 Task: Check the percentage active listings of open floorplan in the last 1 year.
Action: Mouse moved to (1020, 225)
Screenshot: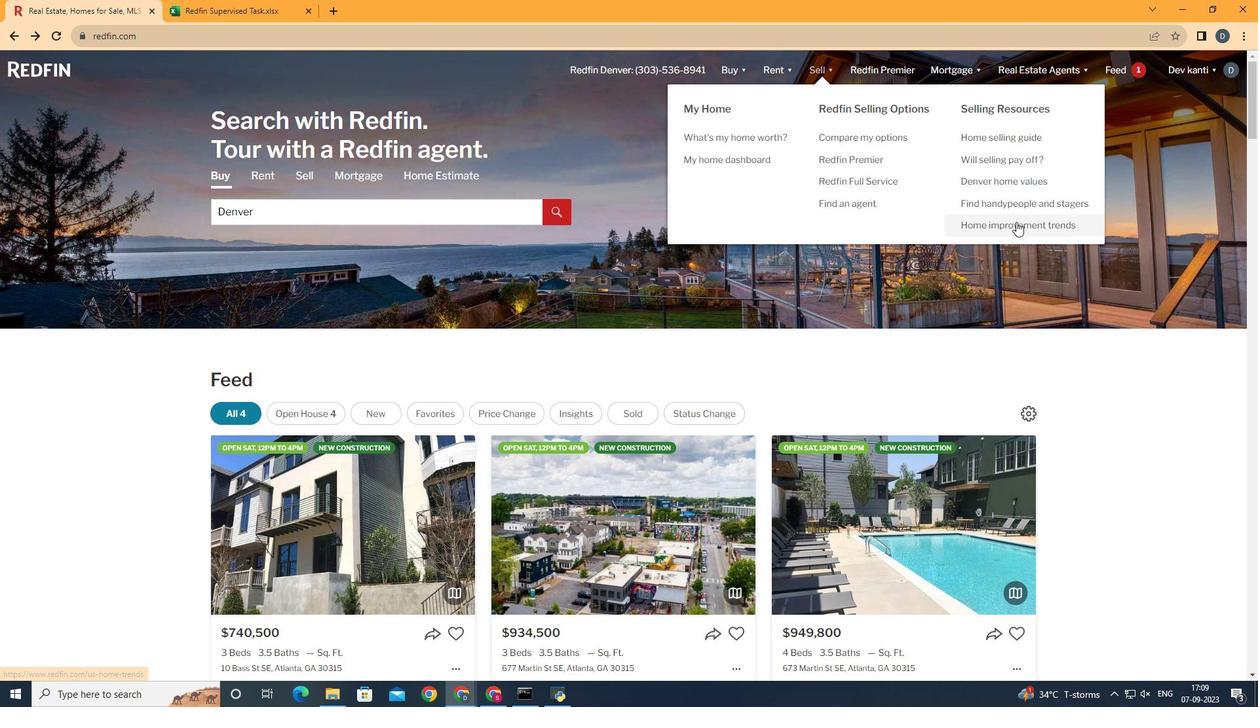 
Action: Mouse pressed left at (1020, 225)
Screenshot: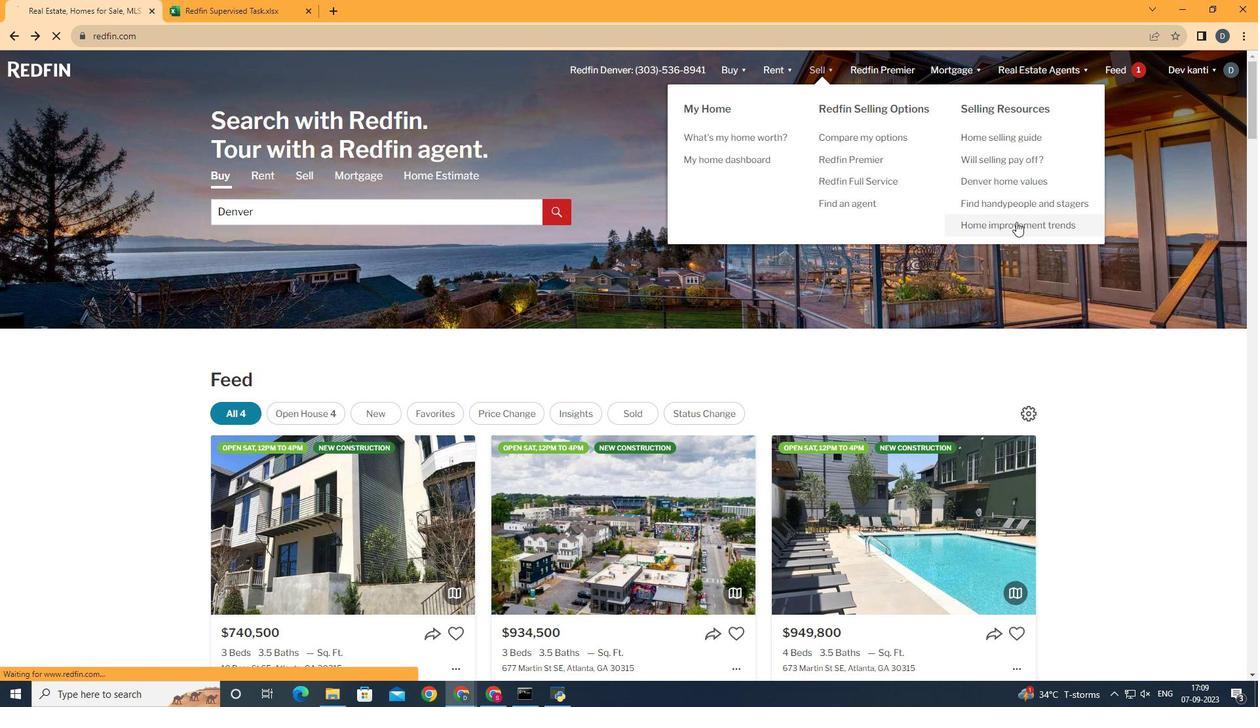 
Action: Mouse moved to (317, 268)
Screenshot: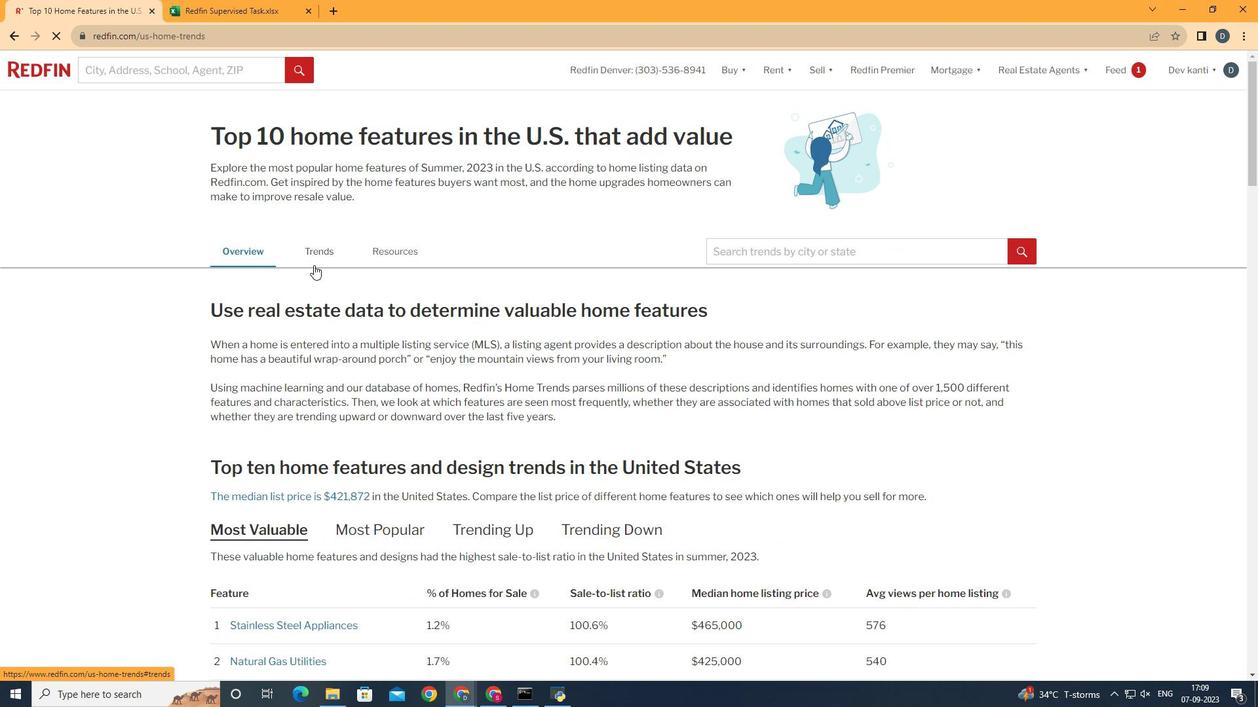 
Action: Mouse pressed left at (317, 268)
Screenshot: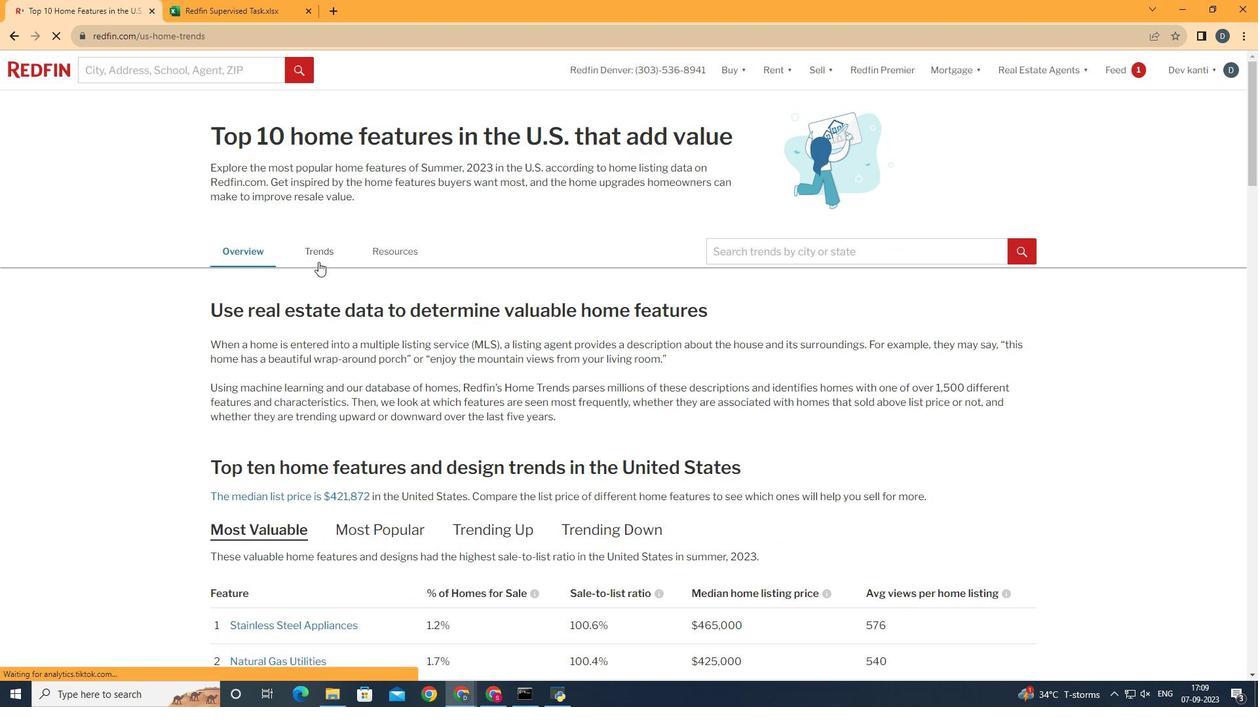 
Action: Mouse moved to (374, 291)
Screenshot: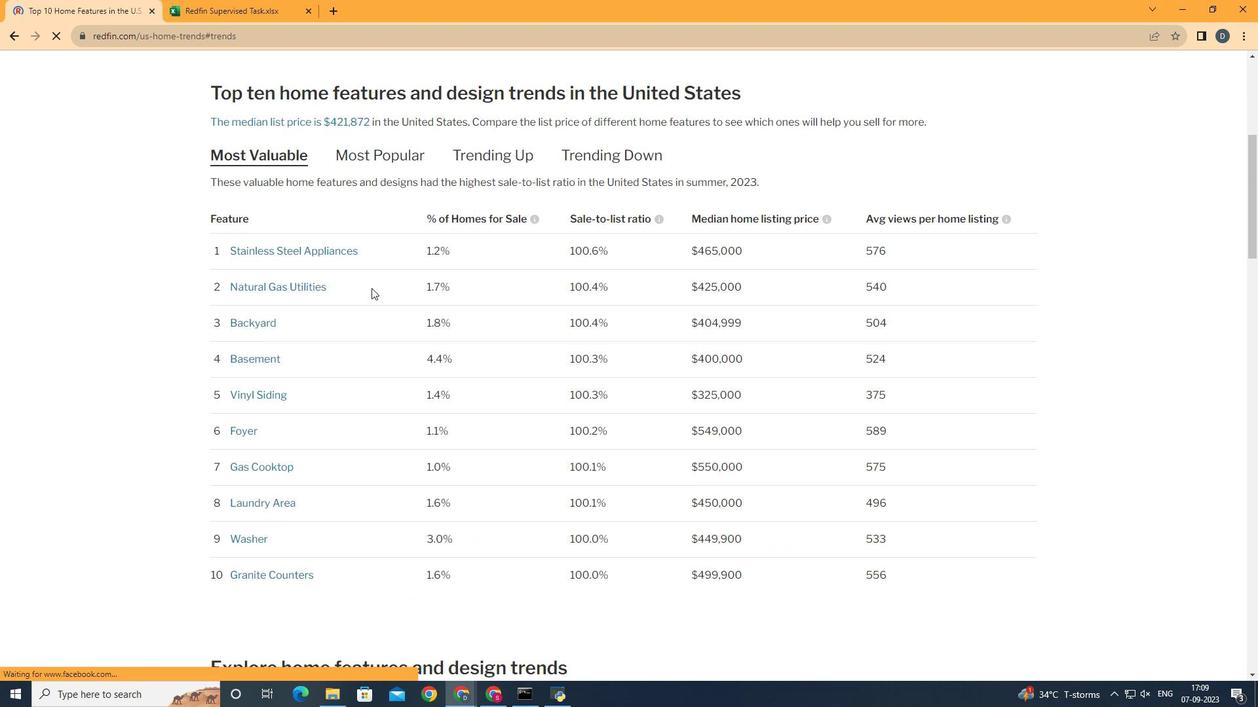 
Action: Mouse scrolled (374, 291) with delta (0, 0)
Screenshot: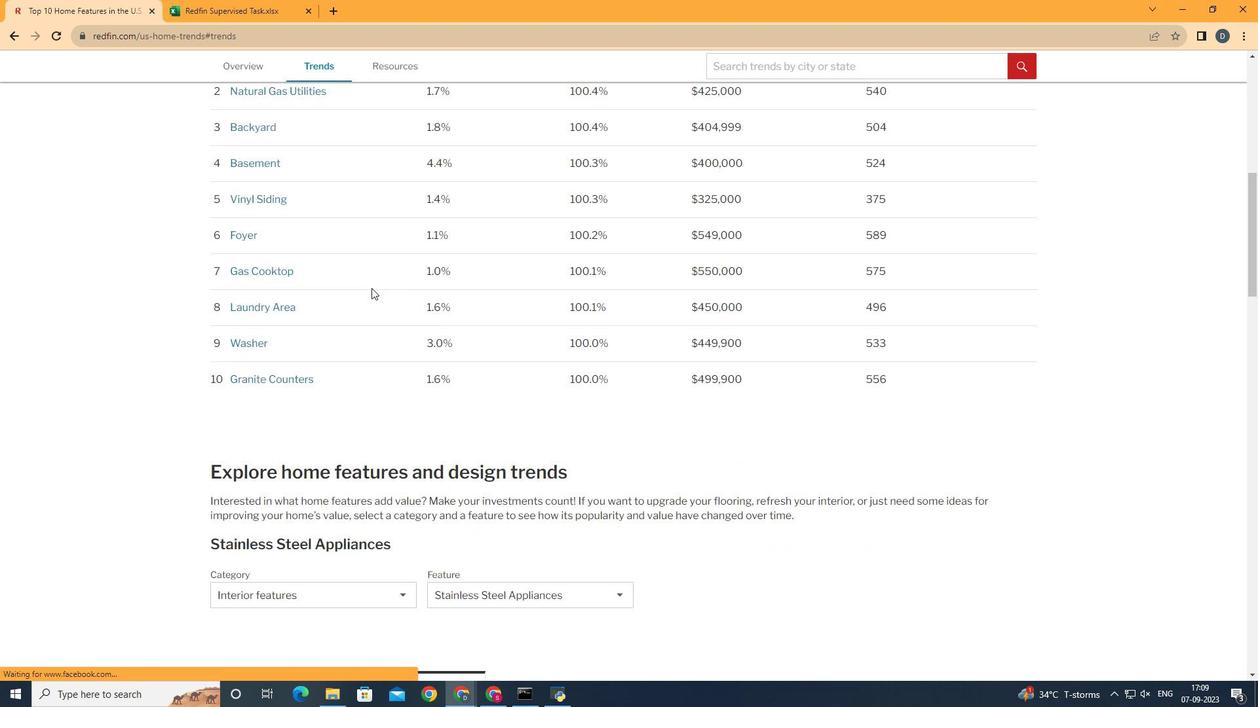 
Action: Mouse scrolled (374, 291) with delta (0, 0)
Screenshot: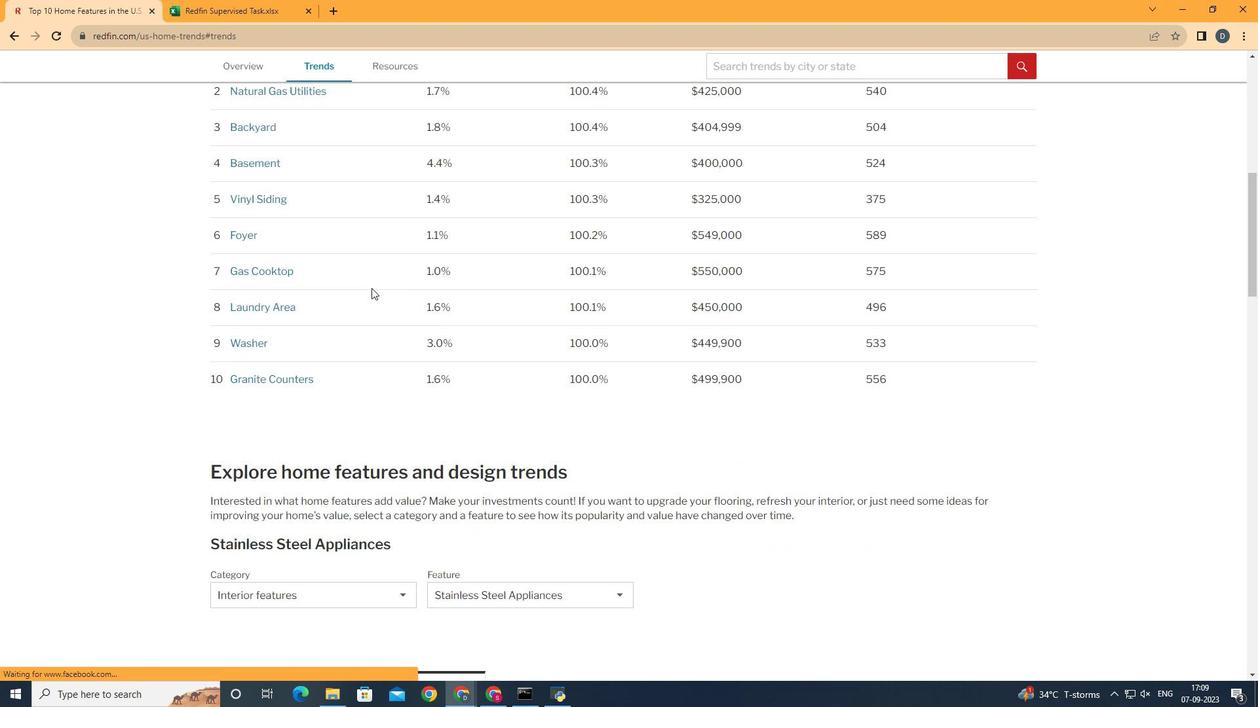 
Action: Mouse scrolled (374, 291) with delta (0, 0)
Screenshot: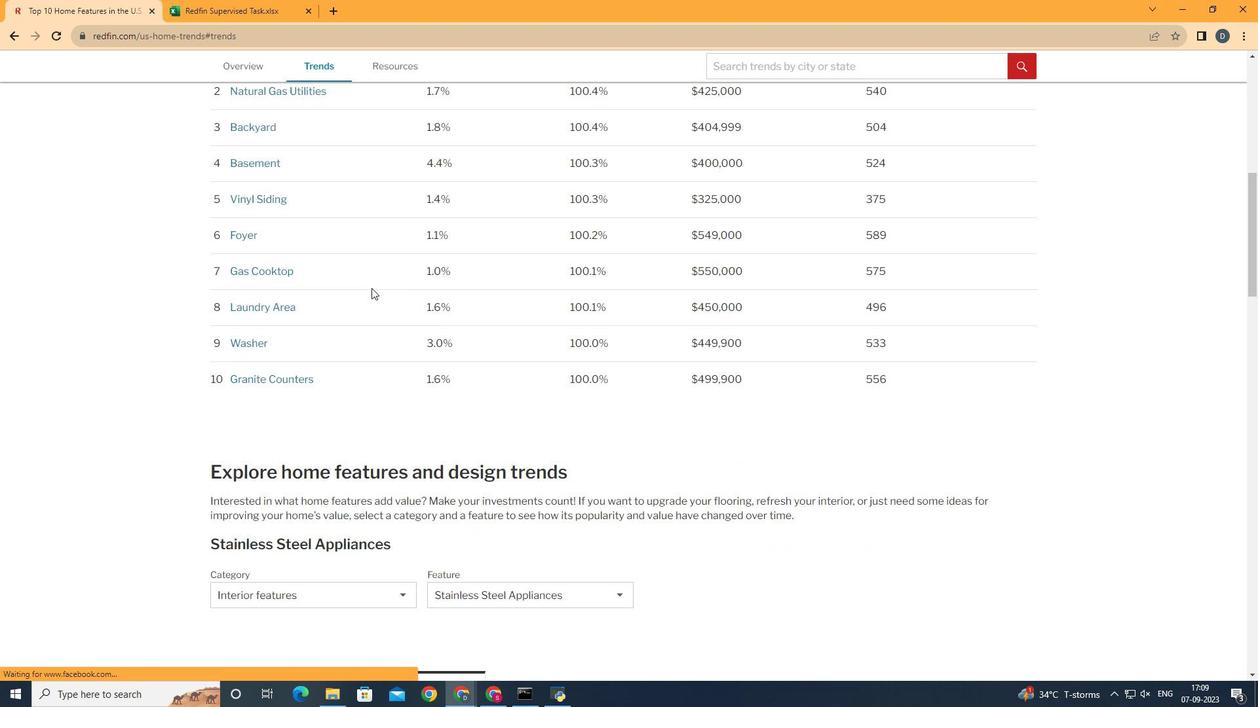 
Action: Mouse scrolled (374, 291) with delta (0, 0)
Screenshot: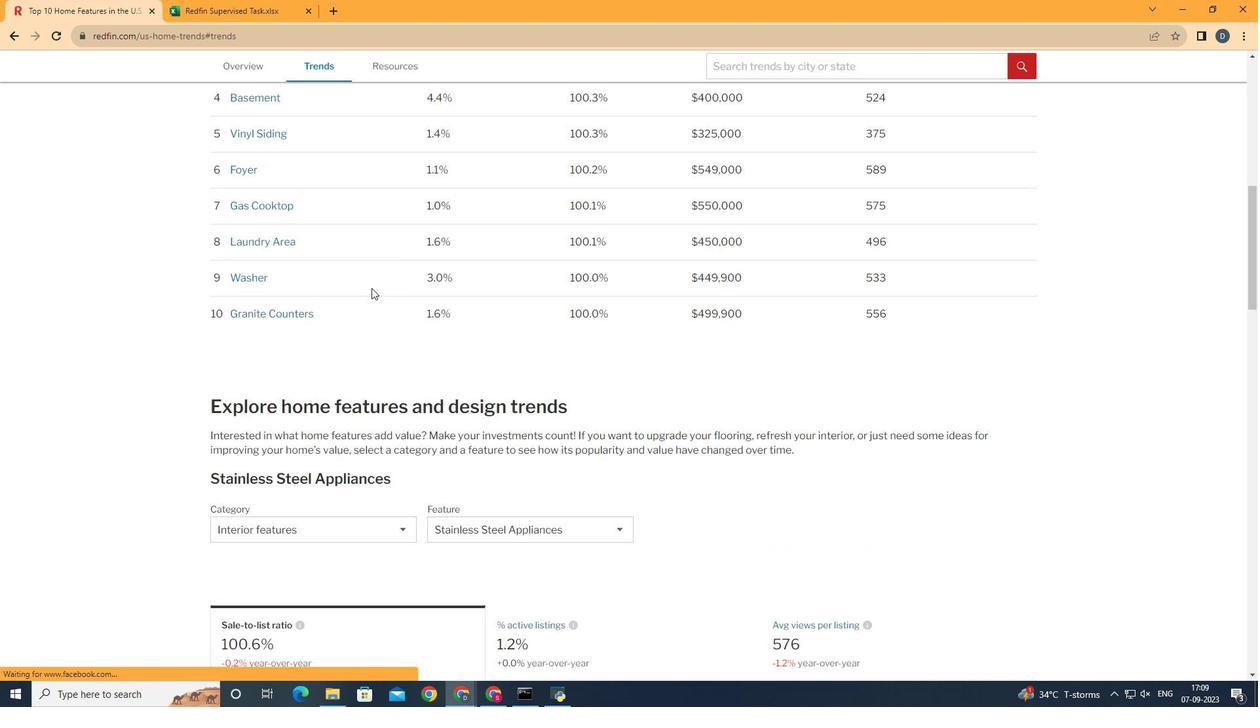 
Action: Mouse scrolled (374, 291) with delta (0, 0)
Screenshot: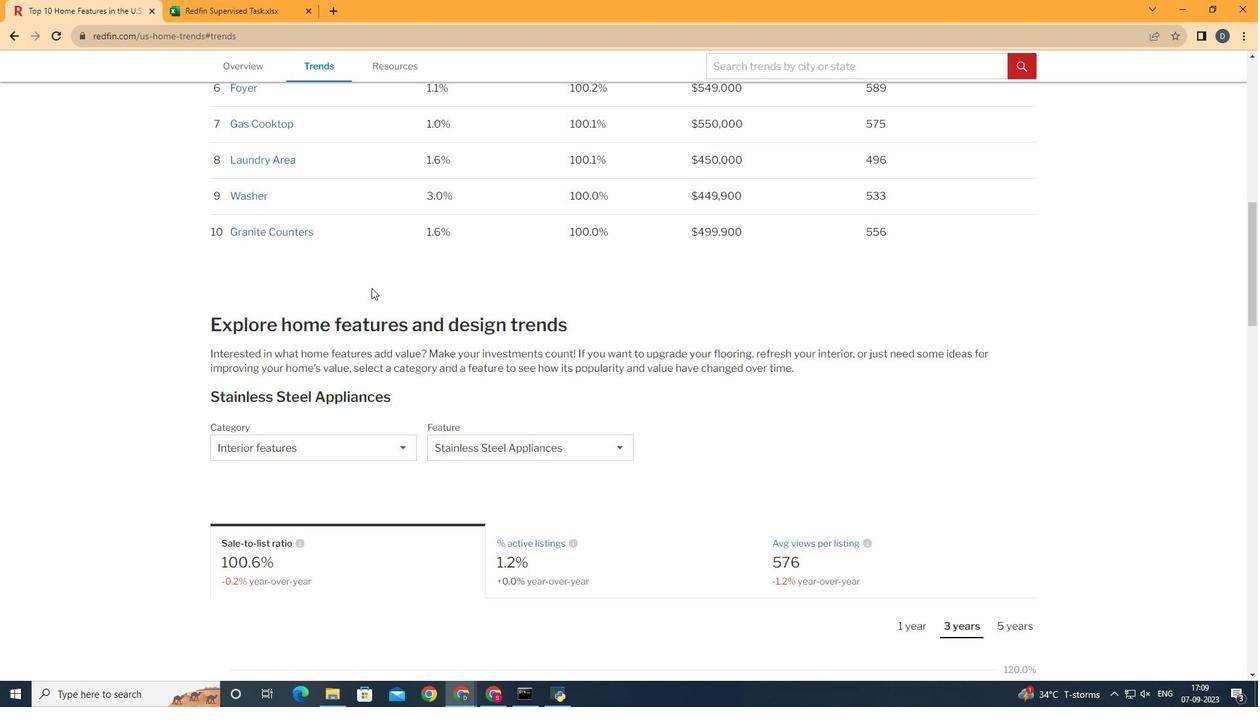 
Action: Mouse scrolled (374, 291) with delta (0, 0)
Screenshot: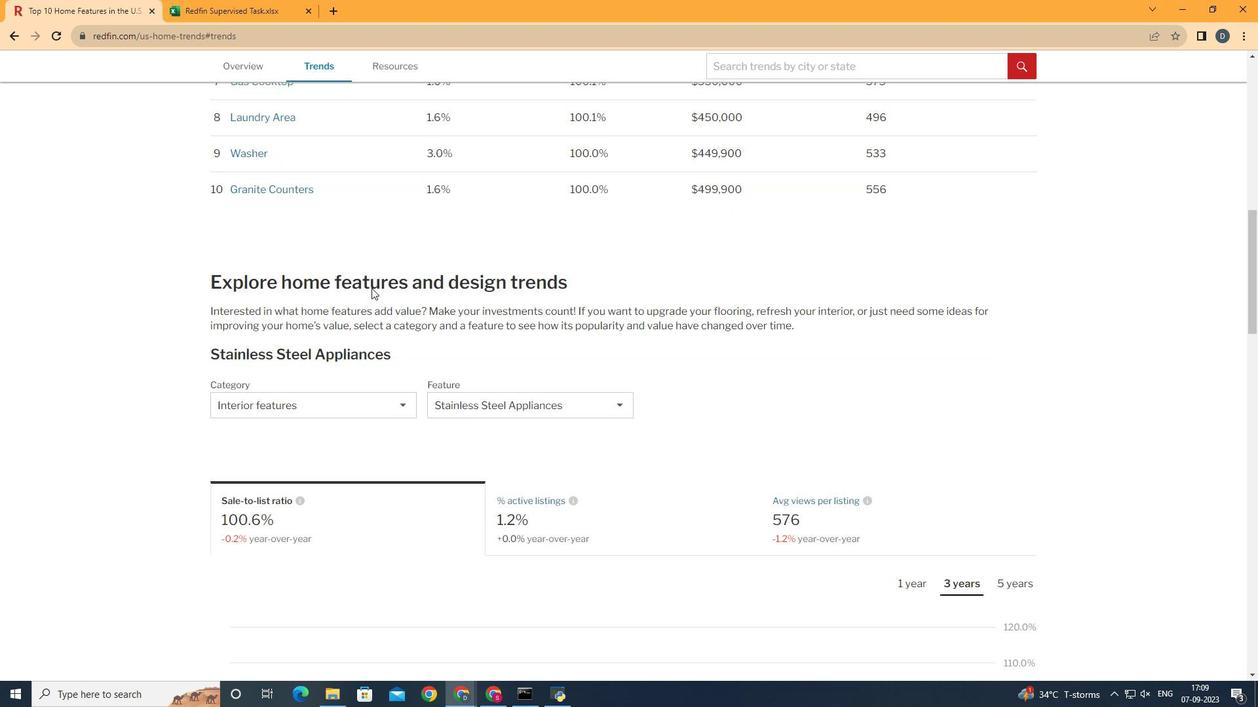 
Action: Mouse moved to (374, 292)
Screenshot: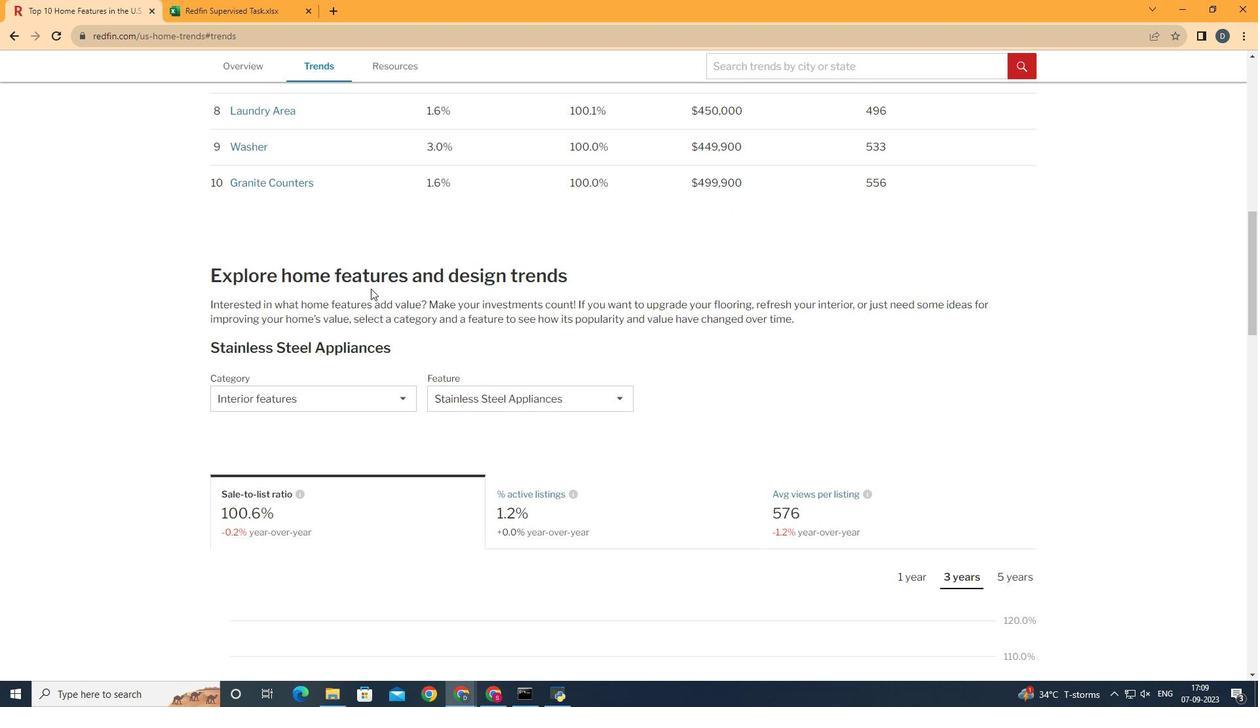 
Action: Mouse scrolled (374, 291) with delta (0, 0)
Screenshot: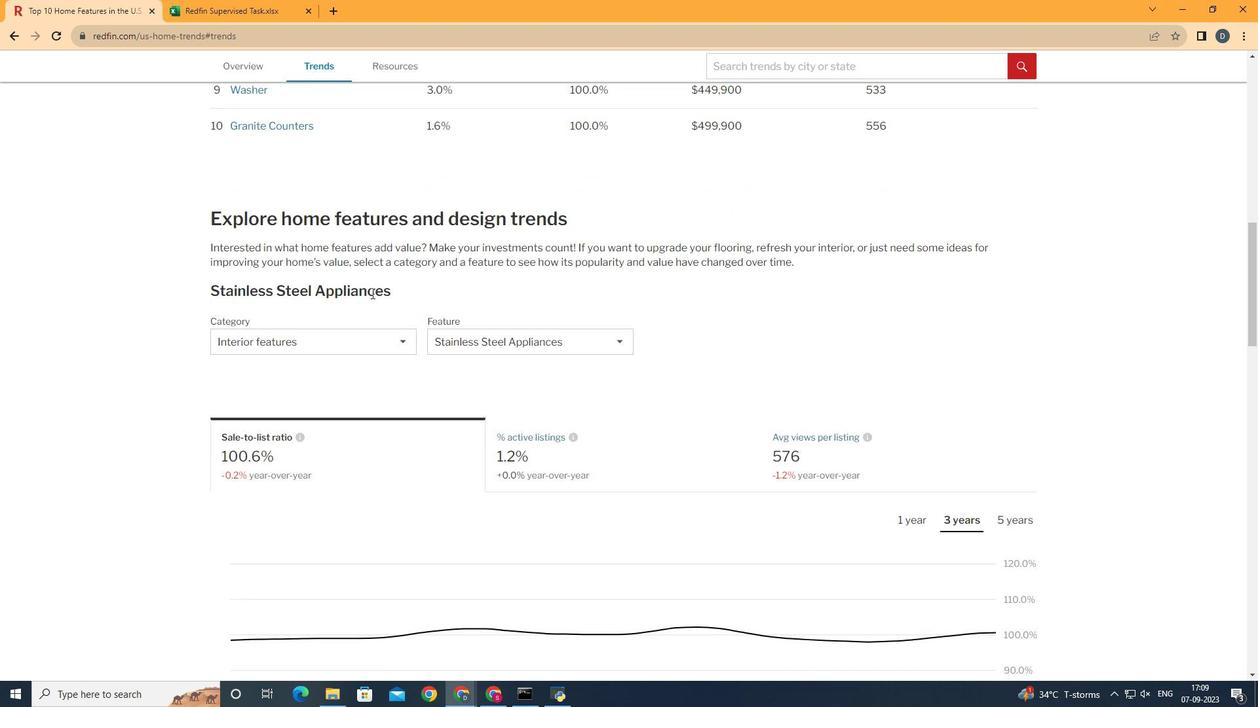 
Action: Mouse moved to (387, 331)
Screenshot: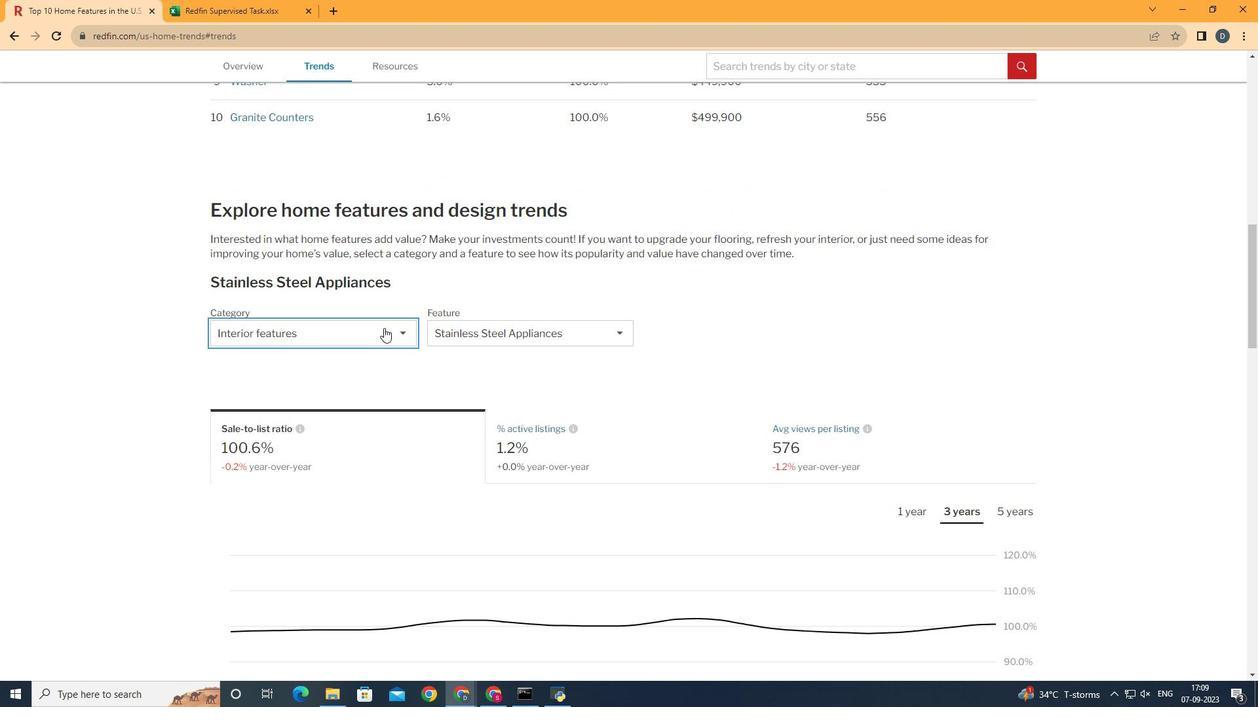 
Action: Mouse pressed left at (387, 331)
Screenshot: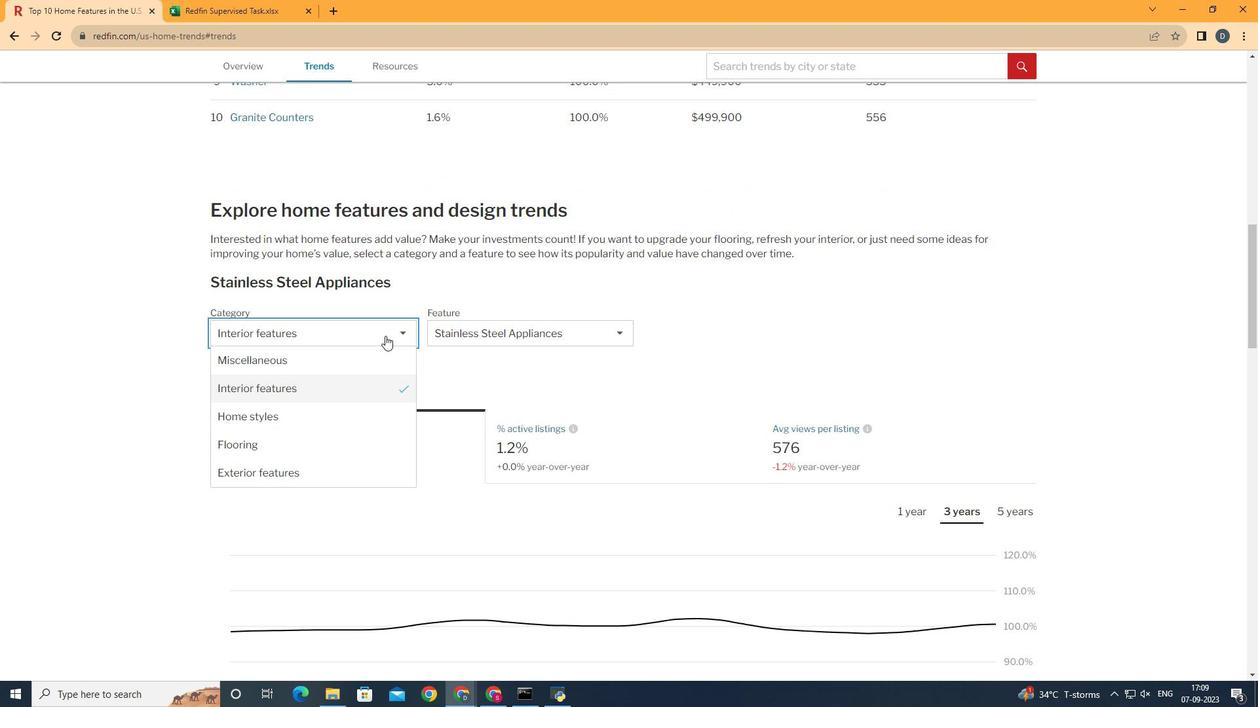 
Action: Mouse moved to (382, 388)
Screenshot: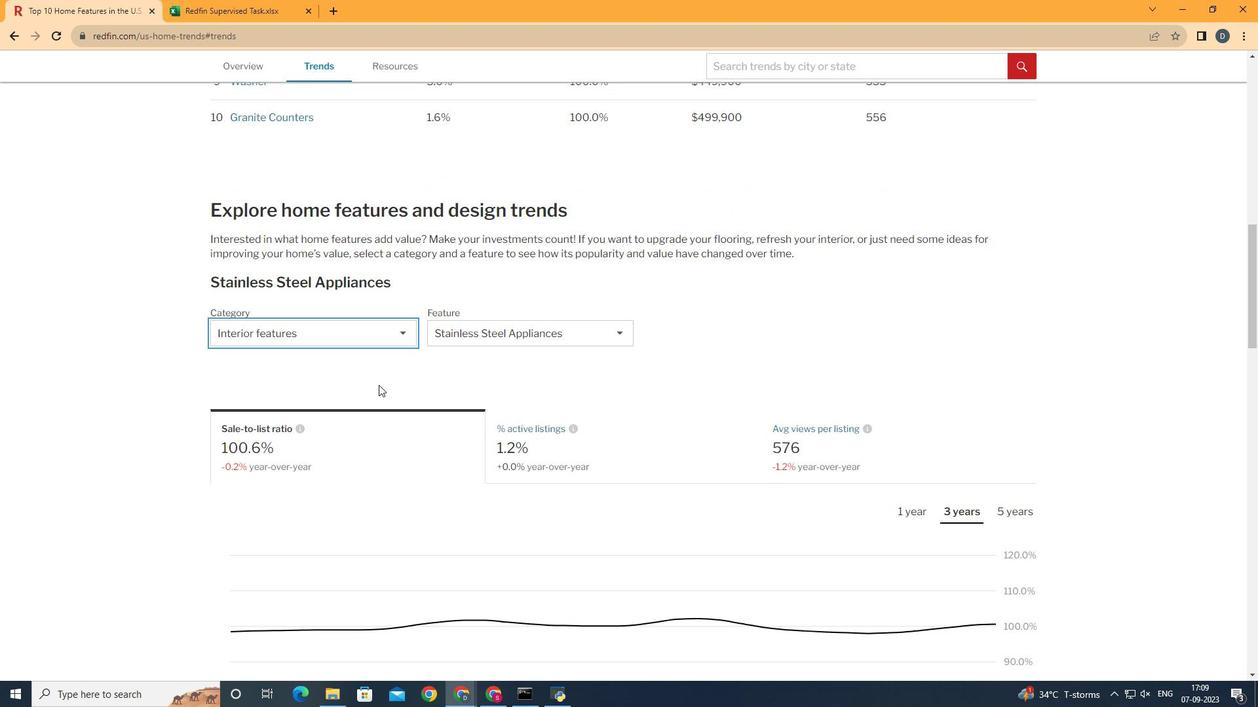 
Action: Mouse pressed left at (382, 388)
Screenshot: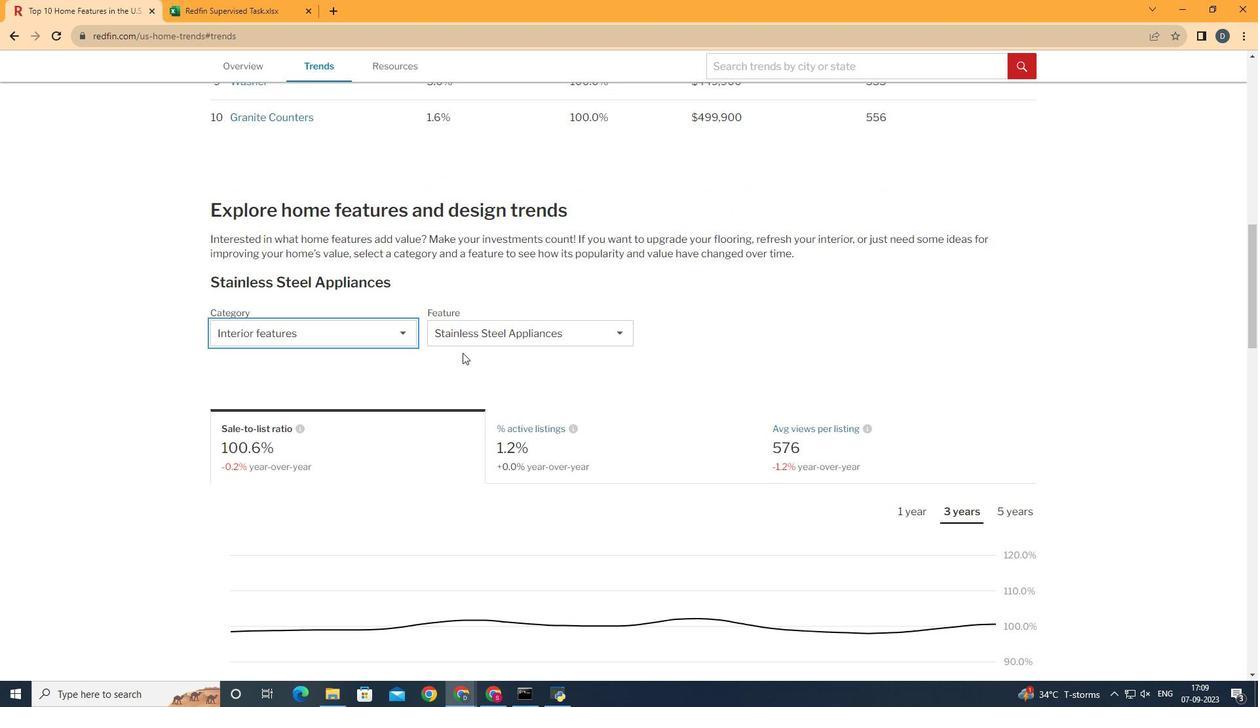 
Action: Mouse moved to (561, 319)
Screenshot: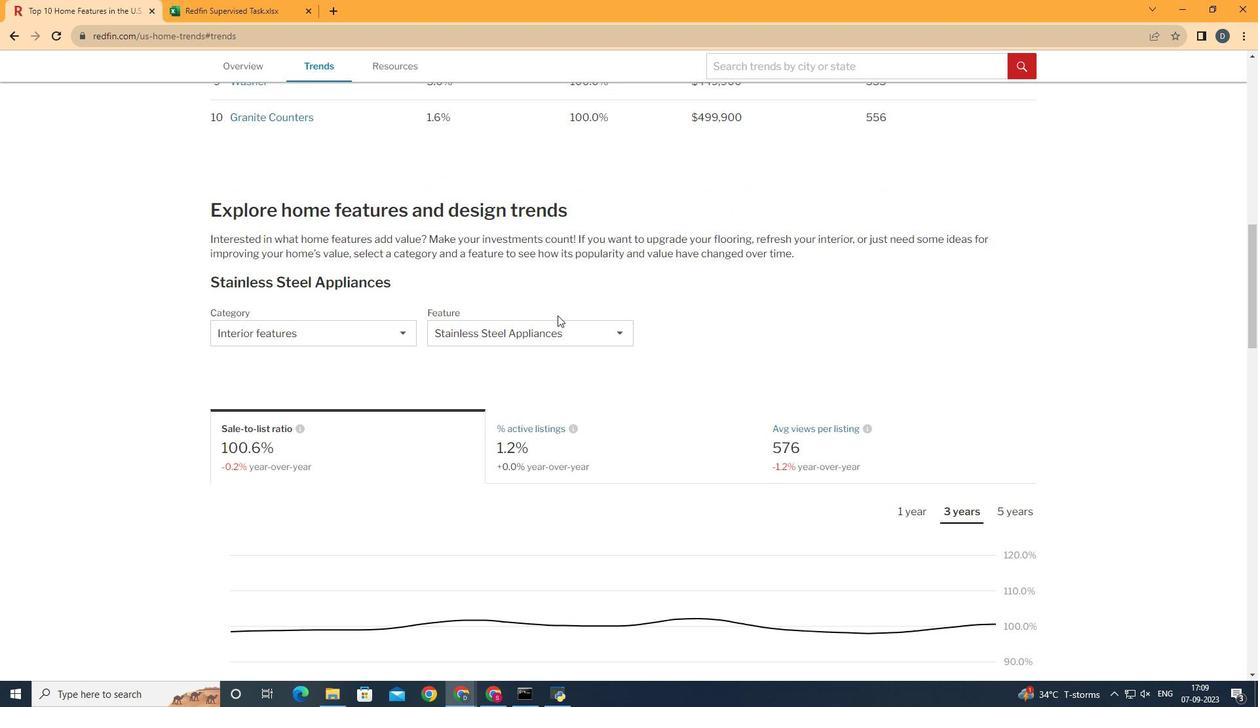 
Action: Mouse pressed left at (561, 319)
Screenshot: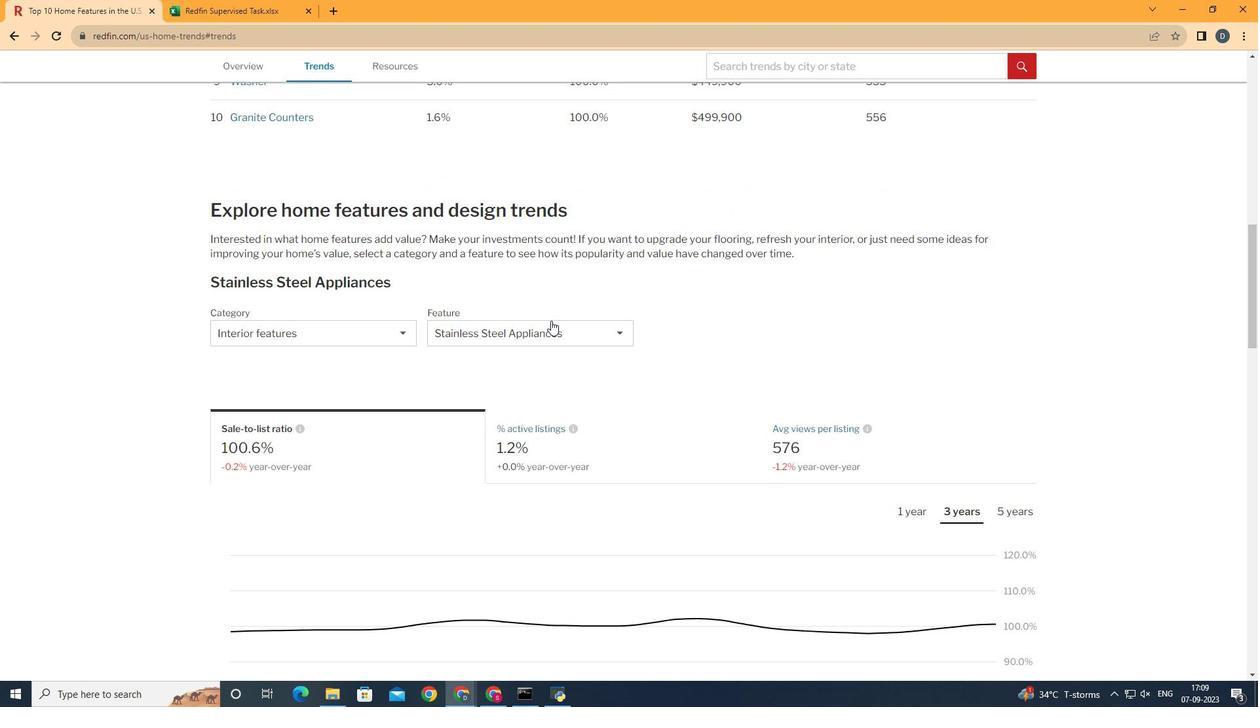 
Action: Mouse moved to (547, 332)
Screenshot: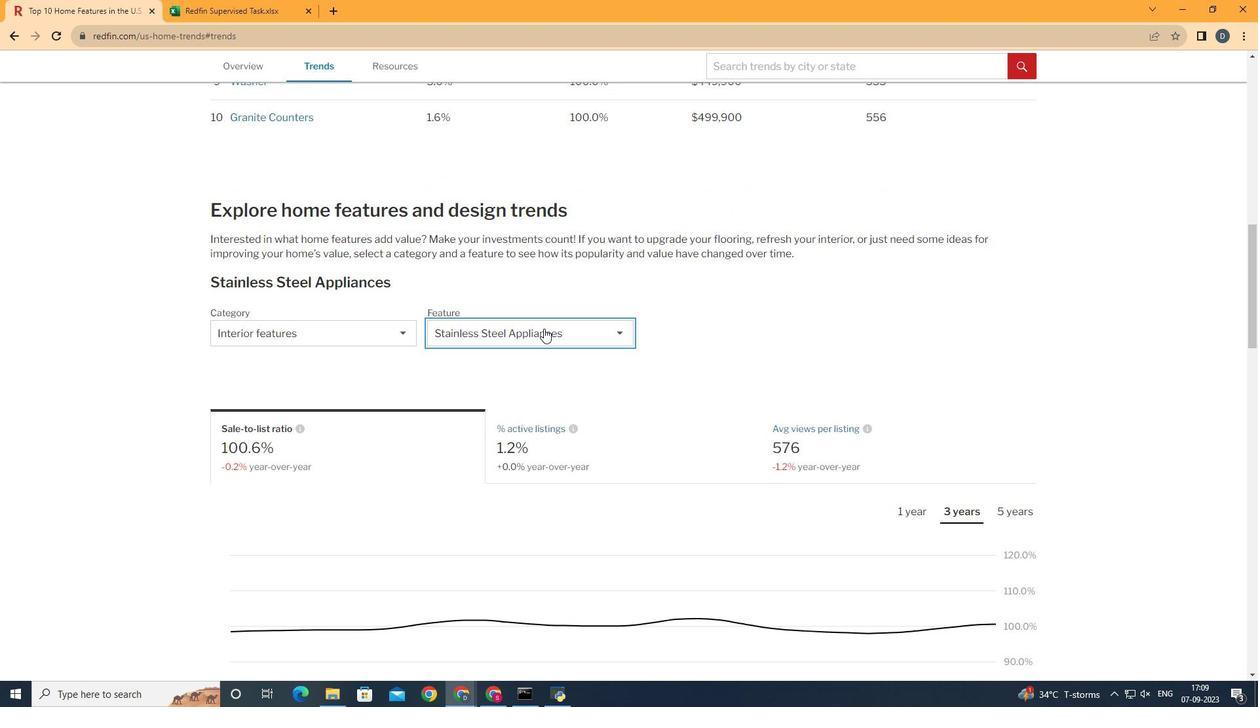 
Action: Mouse pressed left at (547, 332)
Screenshot: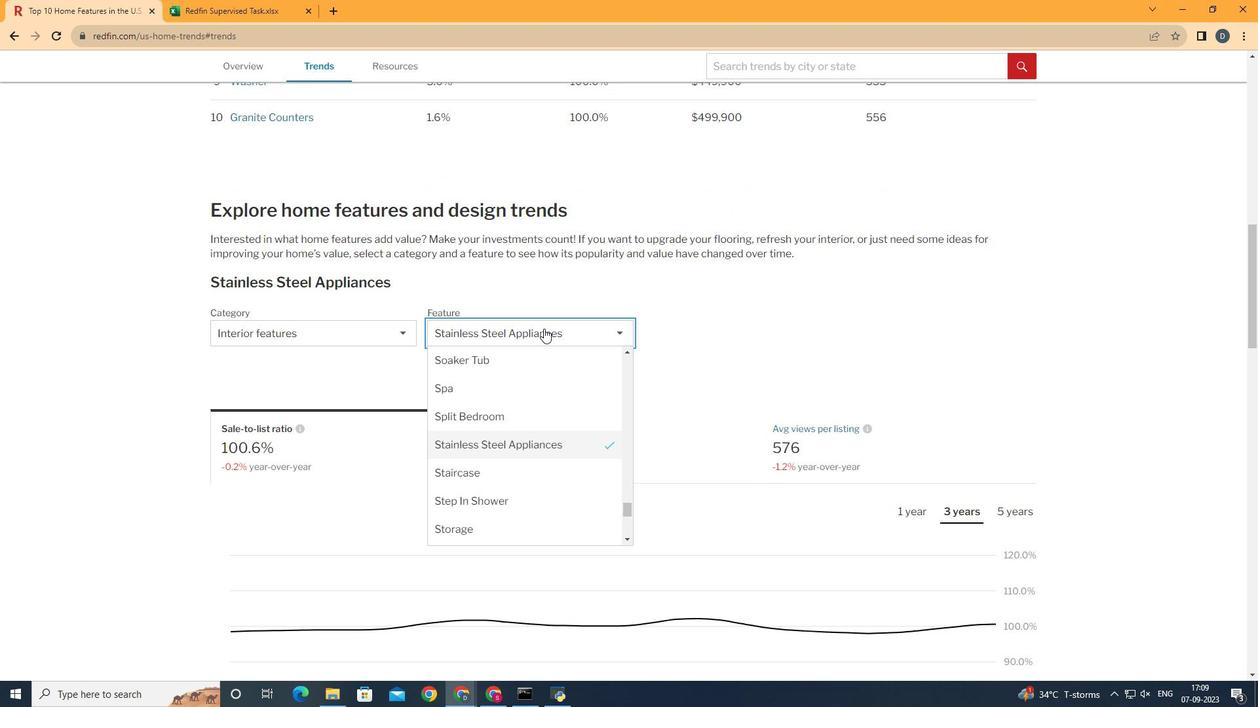 
Action: Mouse moved to (630, 517)
Screenshot: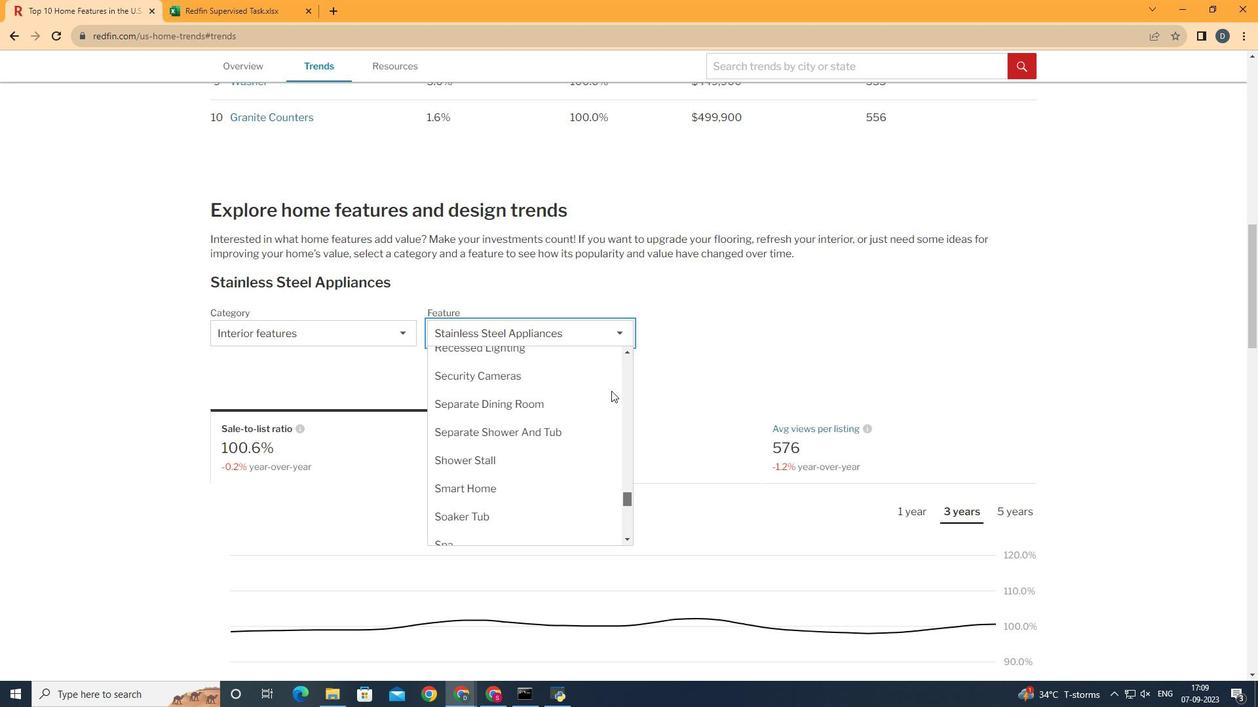 
Action: Mouse pressed left at (630, 517)
Screenshot: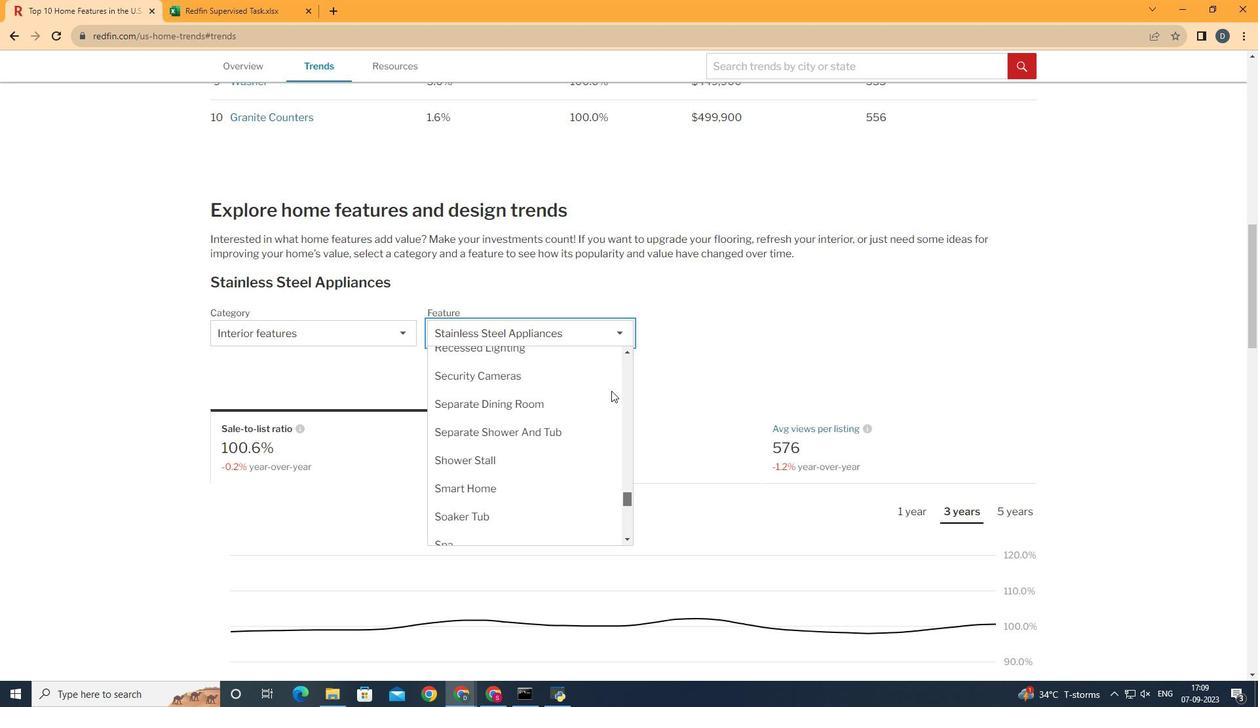 
Action: Mouse moved to (539, 437)
Screenshot: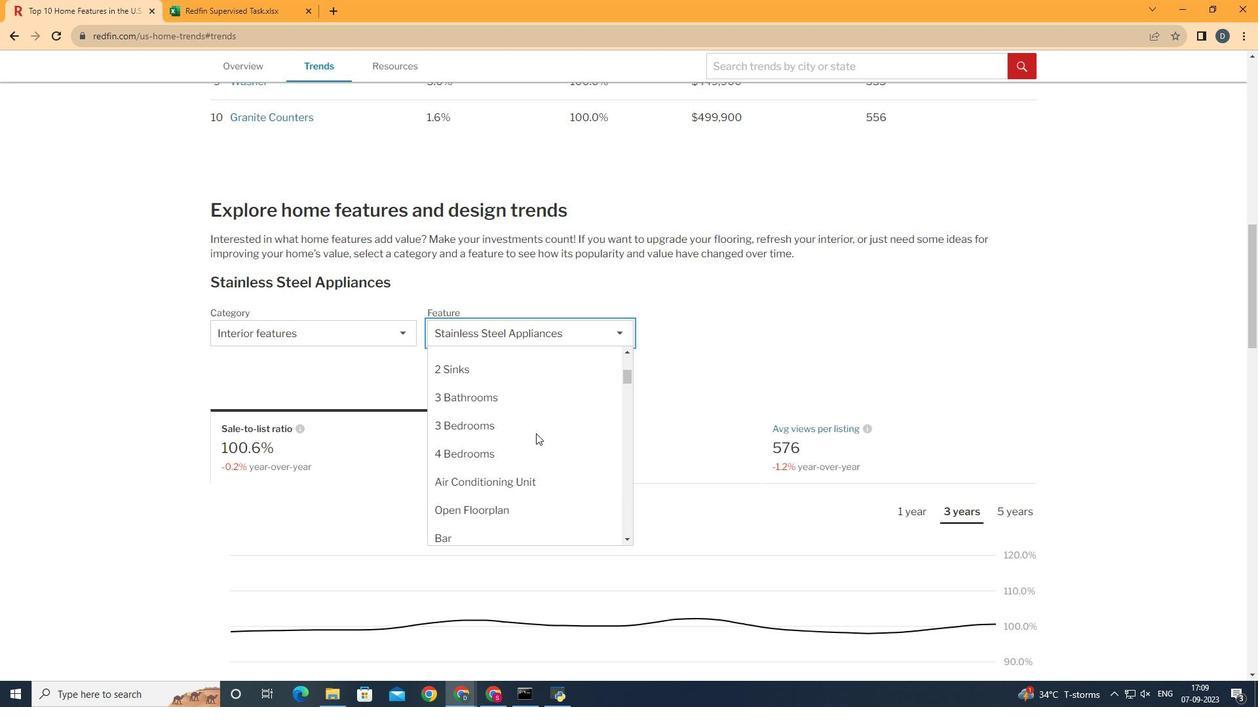 
Action: Mouse scrolled (539, 436) with delta (0, 0)
Screenshot: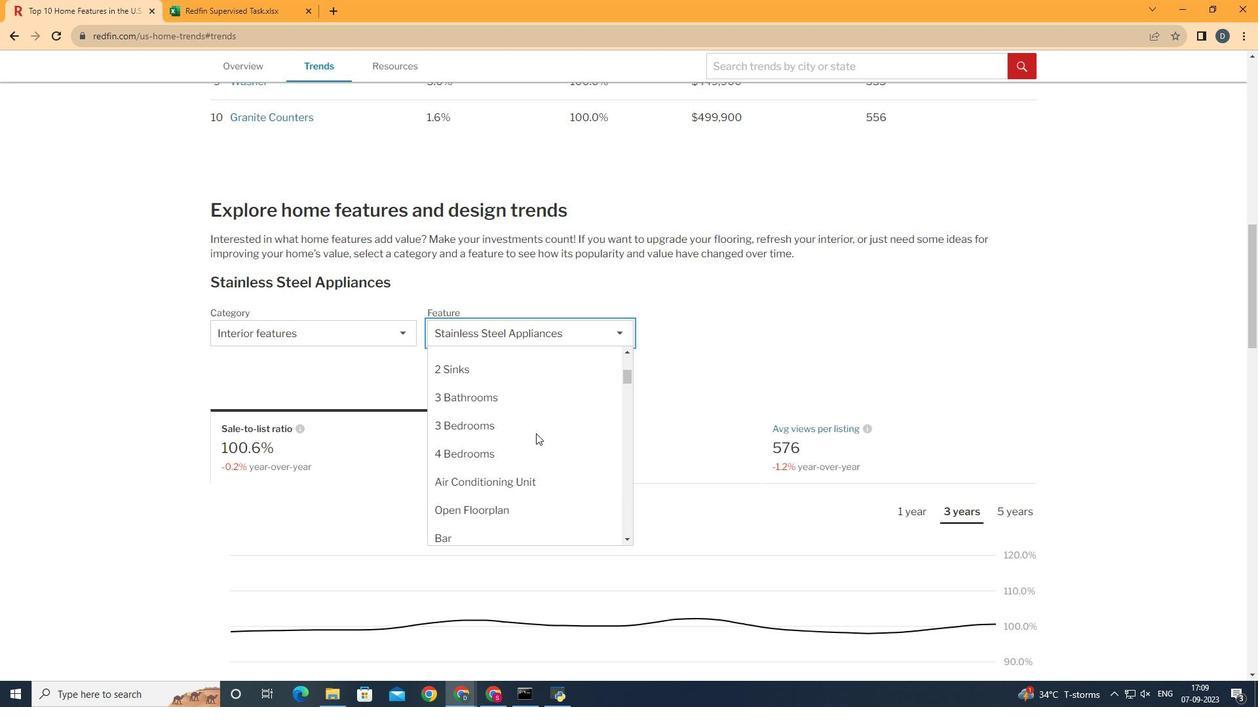 
Action: Mouse scrolled (539, 436) with delta (0, 0)
Screenshot: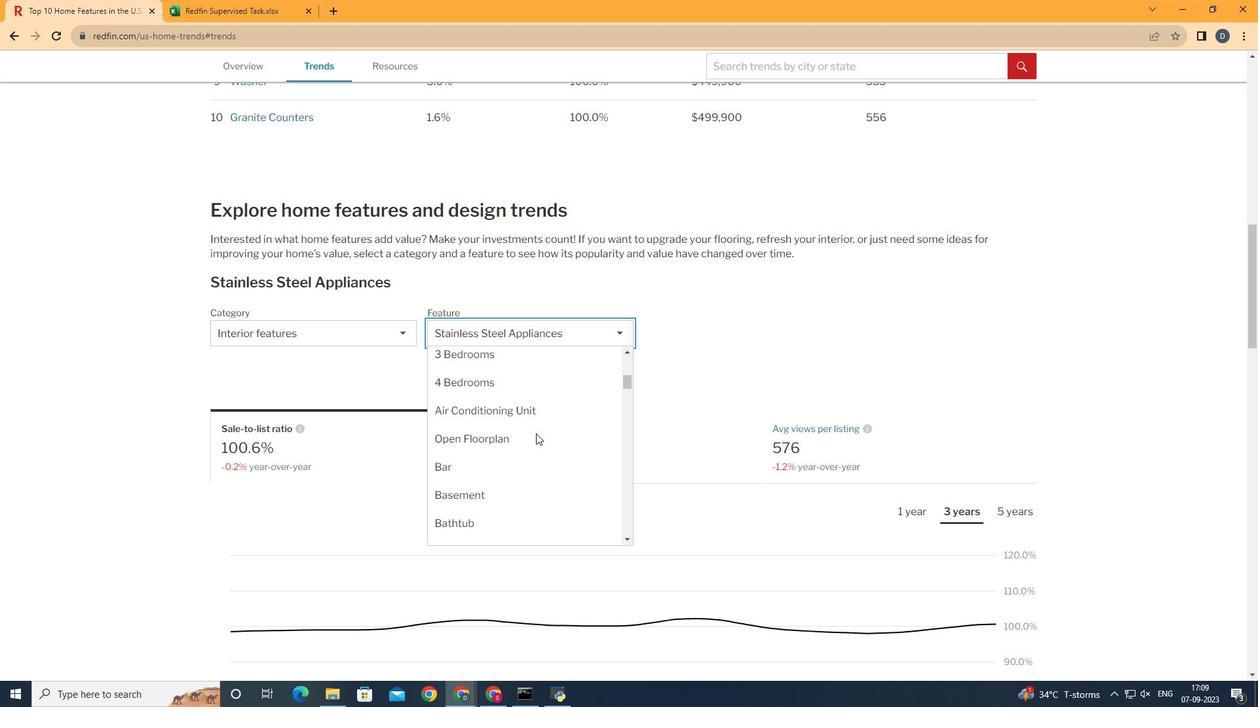 
Action: Mouse scrolled (539, 436) with delta (0, 0)
Screenshot: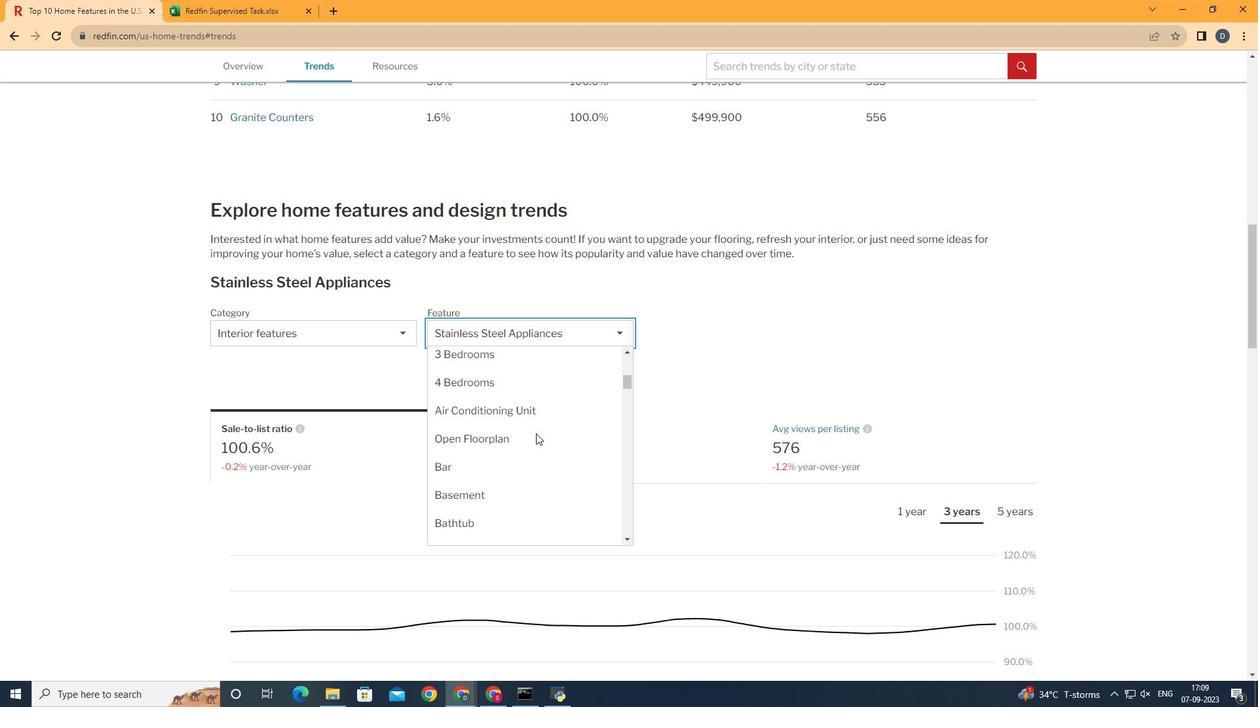 
Action: Mouse scrolled (539, 436) with delta (0, 0)
Screenshot: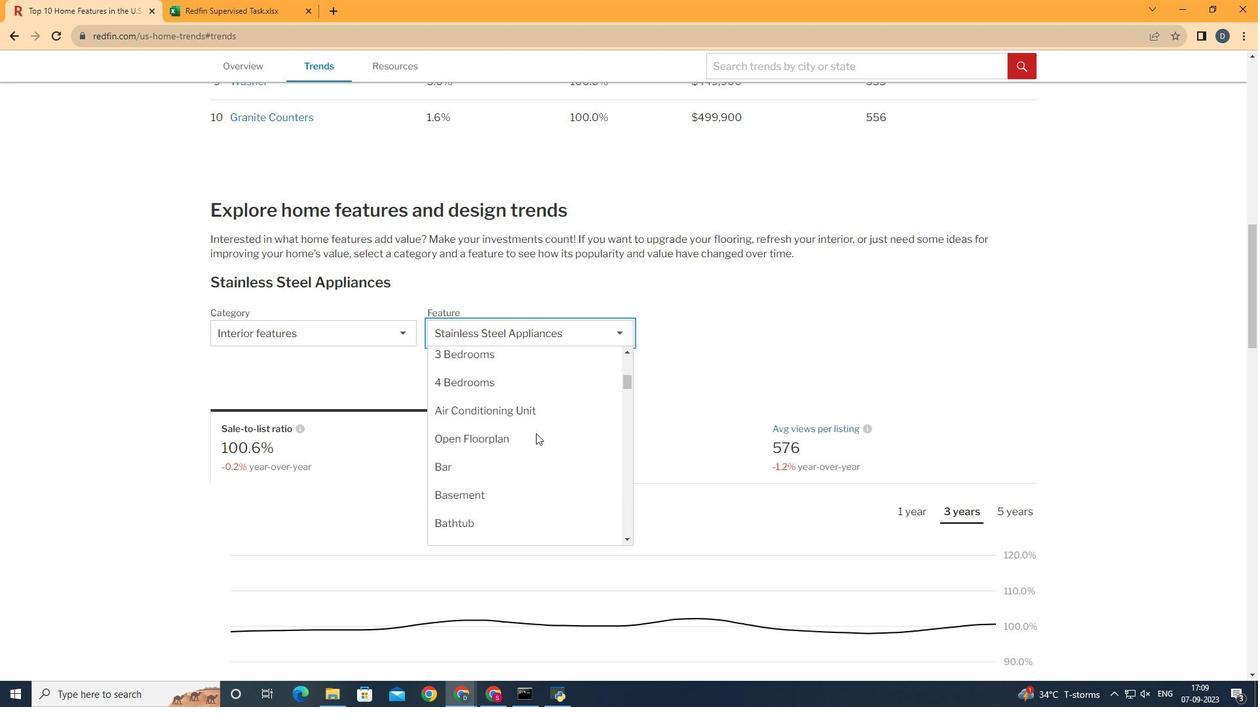 
Action: Mouse moved to (541, 435)
Screenshot: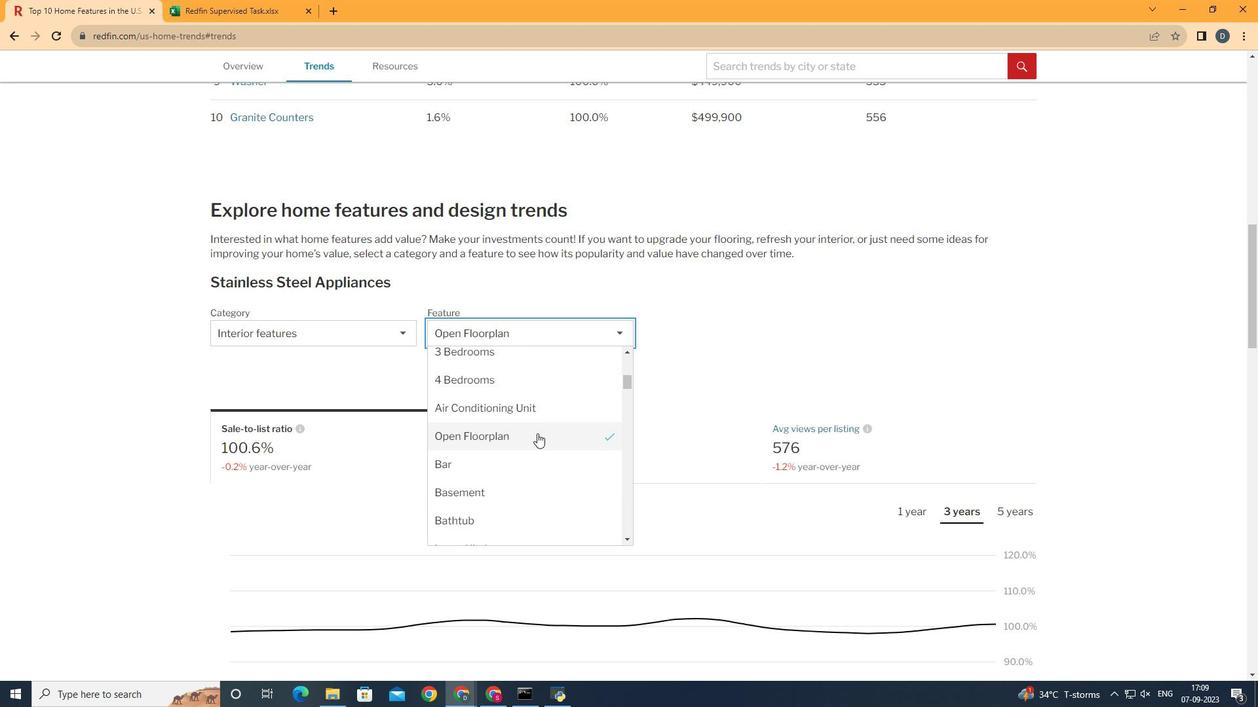 
Action: Mouse pressed left at (541, 435)
Screenshot: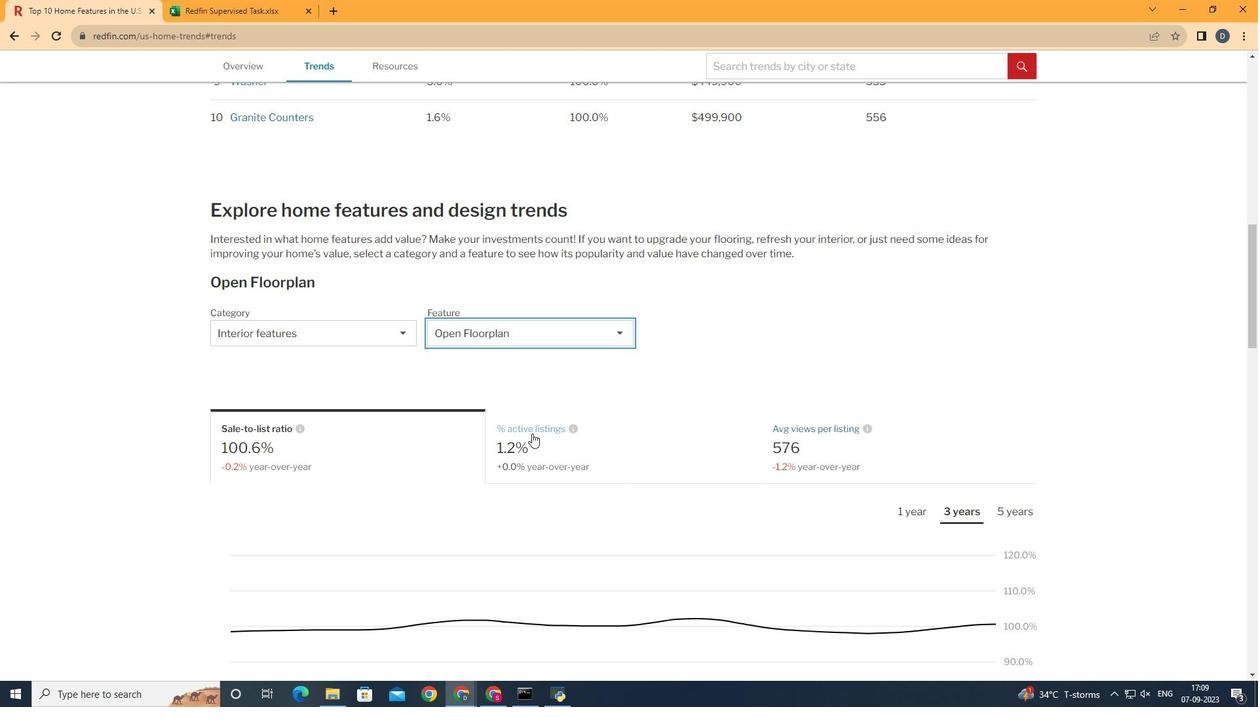 
Action: Mouse moved to (692, 454)
Screenshot: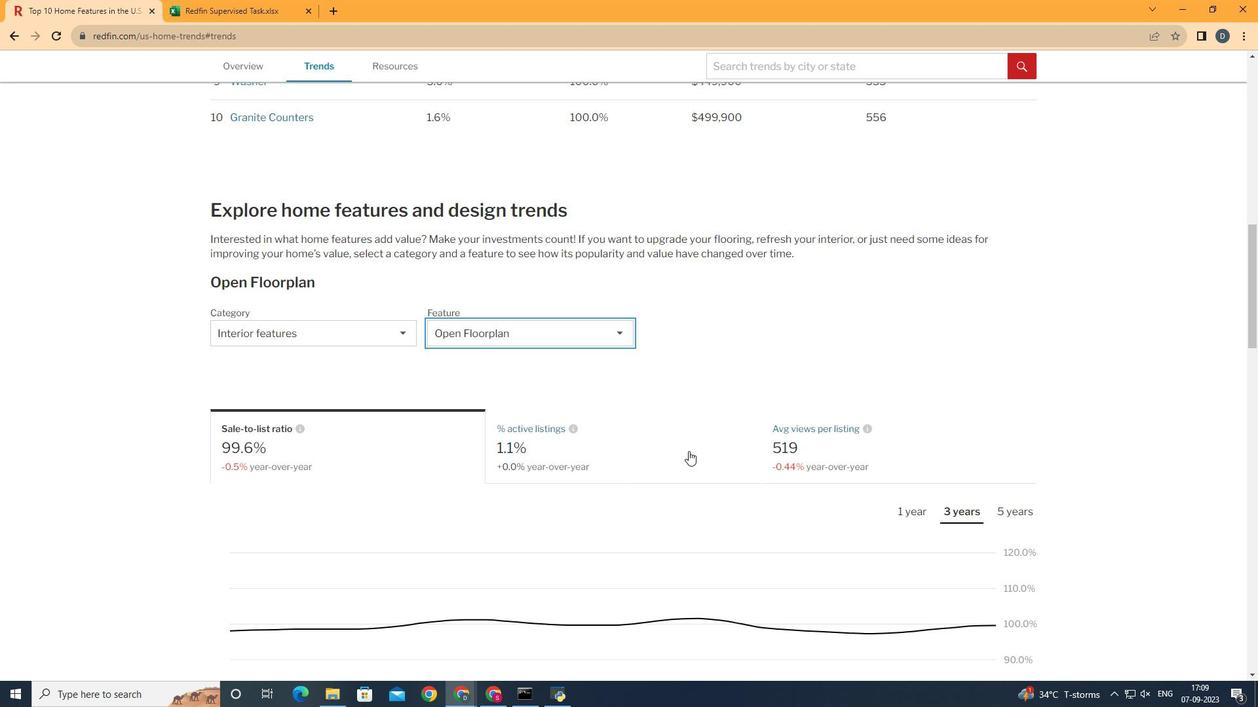 
Action: Mouse pressed left at (692, 454)
Screenshot: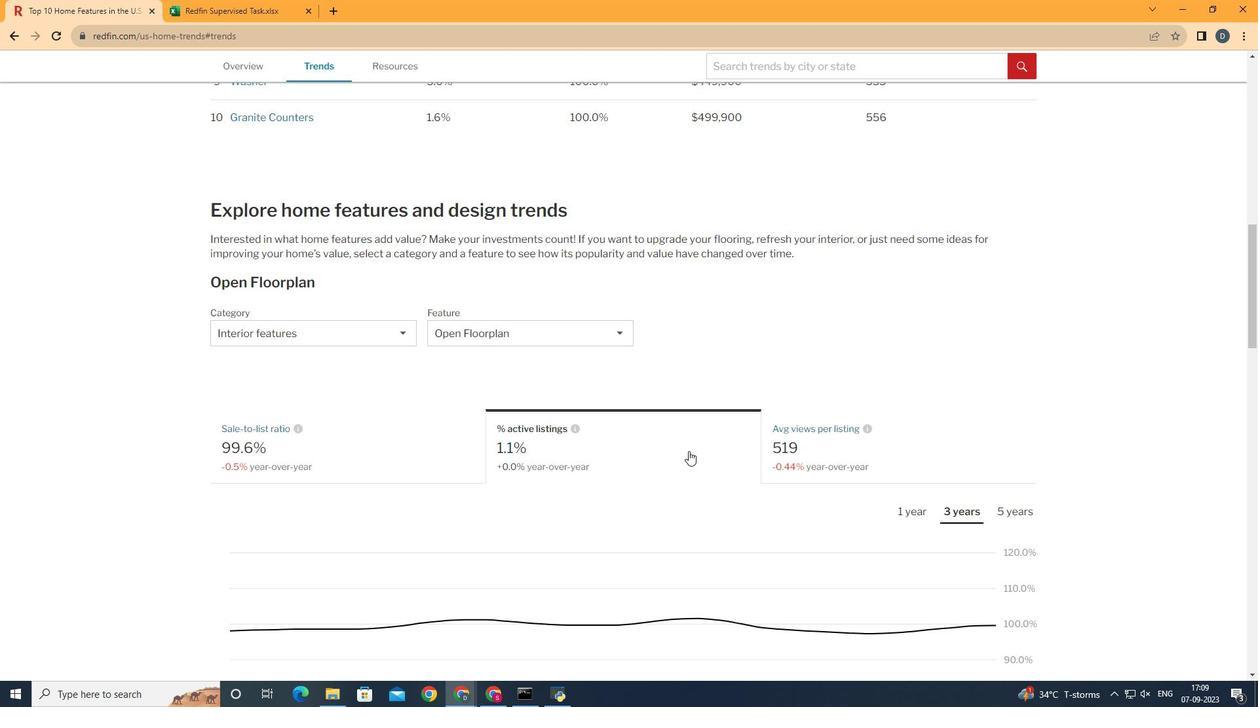 
Action: Mouse moved to (921, 517)
Screenshot: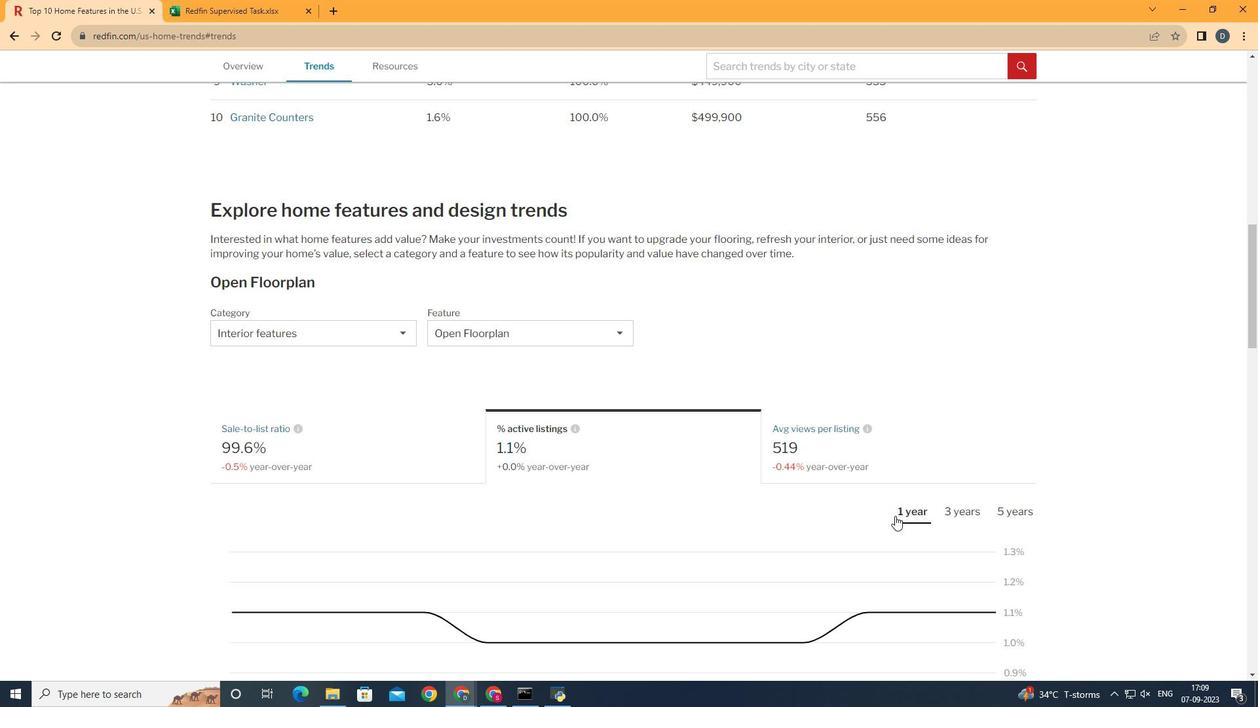 
Action: Mouse pressed left at (921, 517)
Screenshot: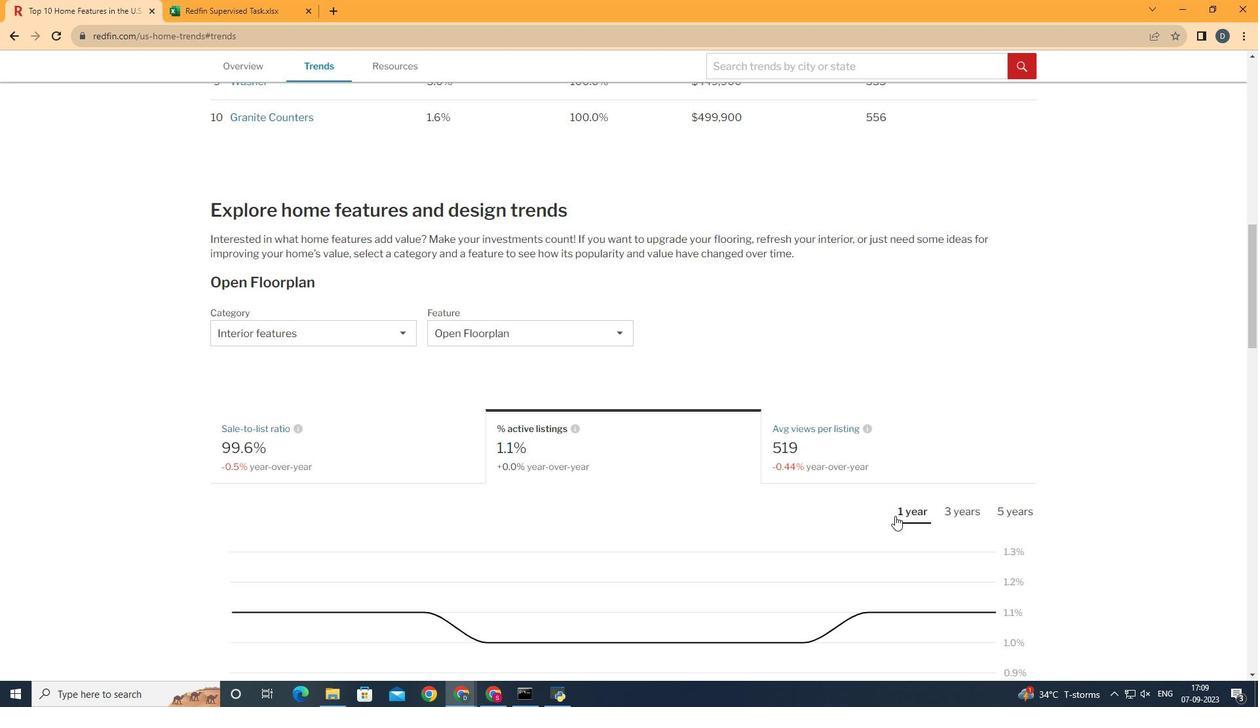 
Action: Mouse moved to (798, 539)
Screenshot: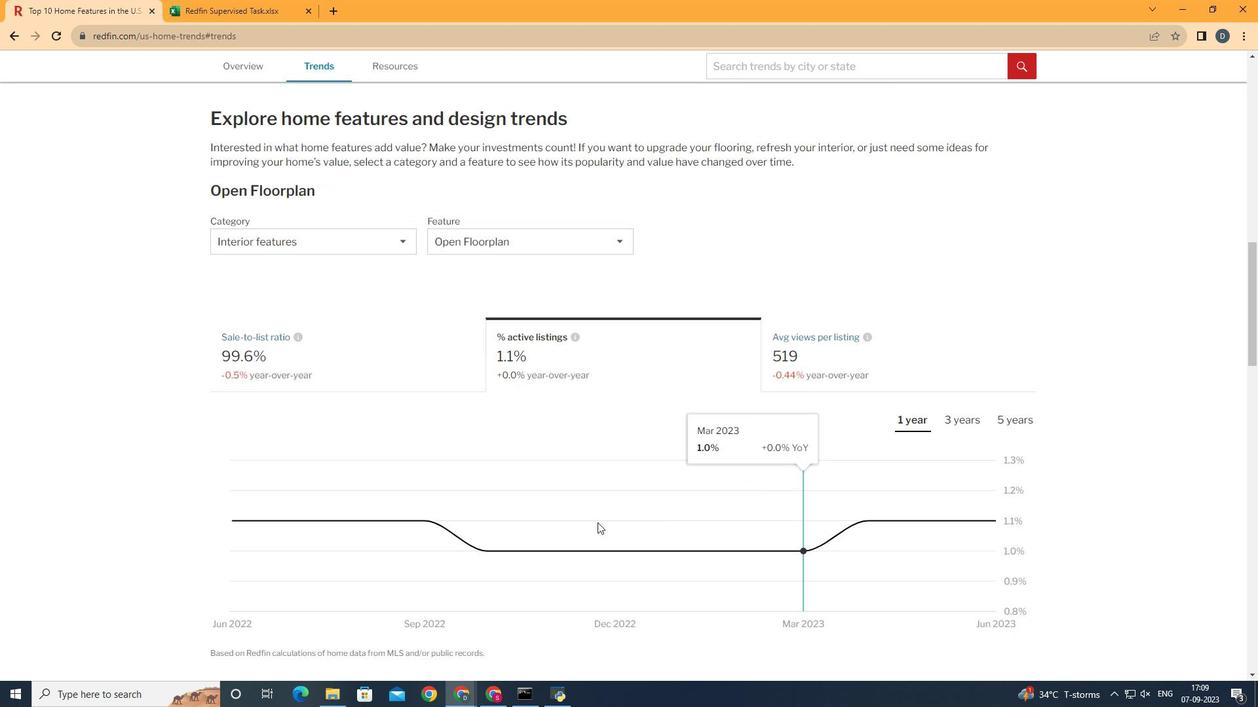 
Action: Mouse scrolled (798, 538) with delta (0, 0)
Screenshot: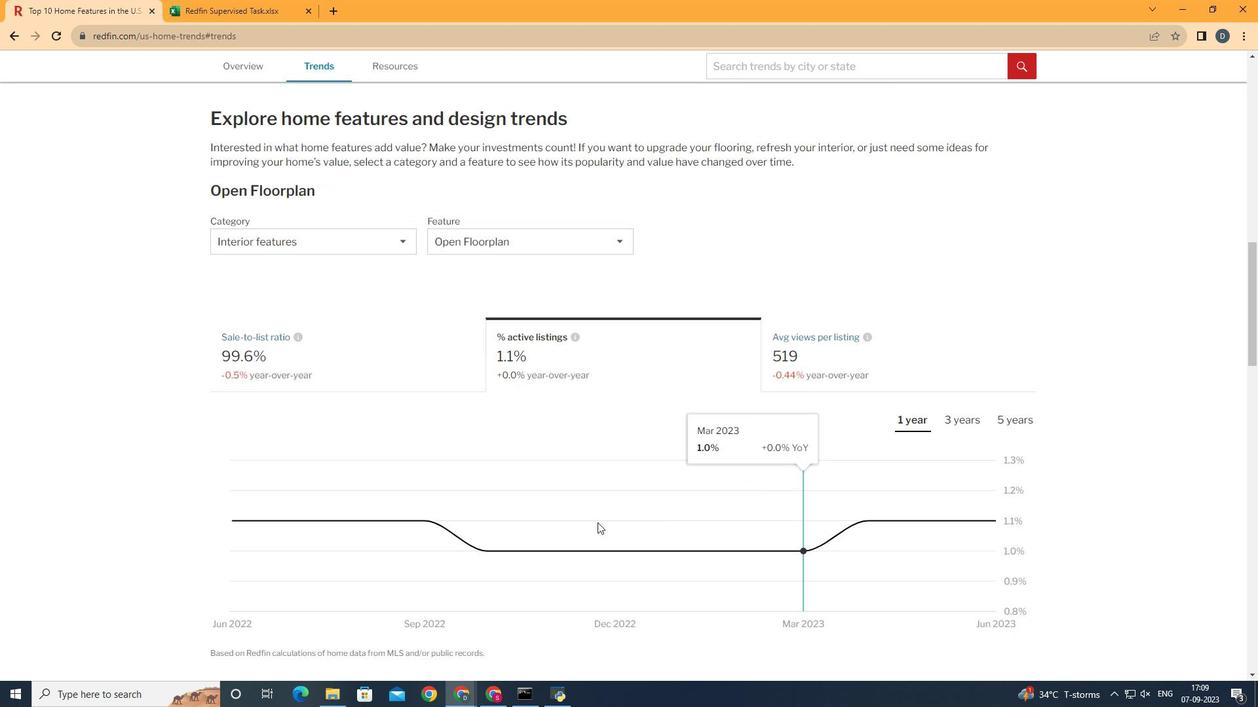 
Action: Mouse scrolled (798, 538) with delta (0, 0)
Screenshot: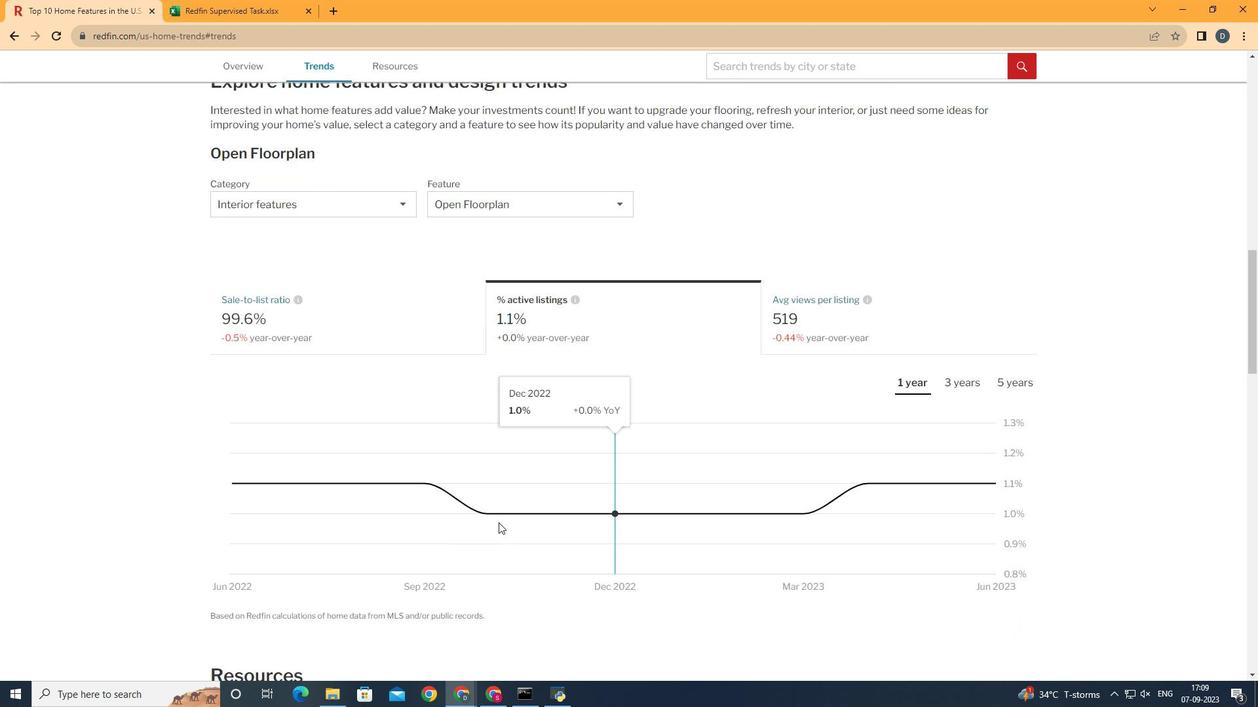 
Action: Mouse moved to (1021, 529)
Screenshot: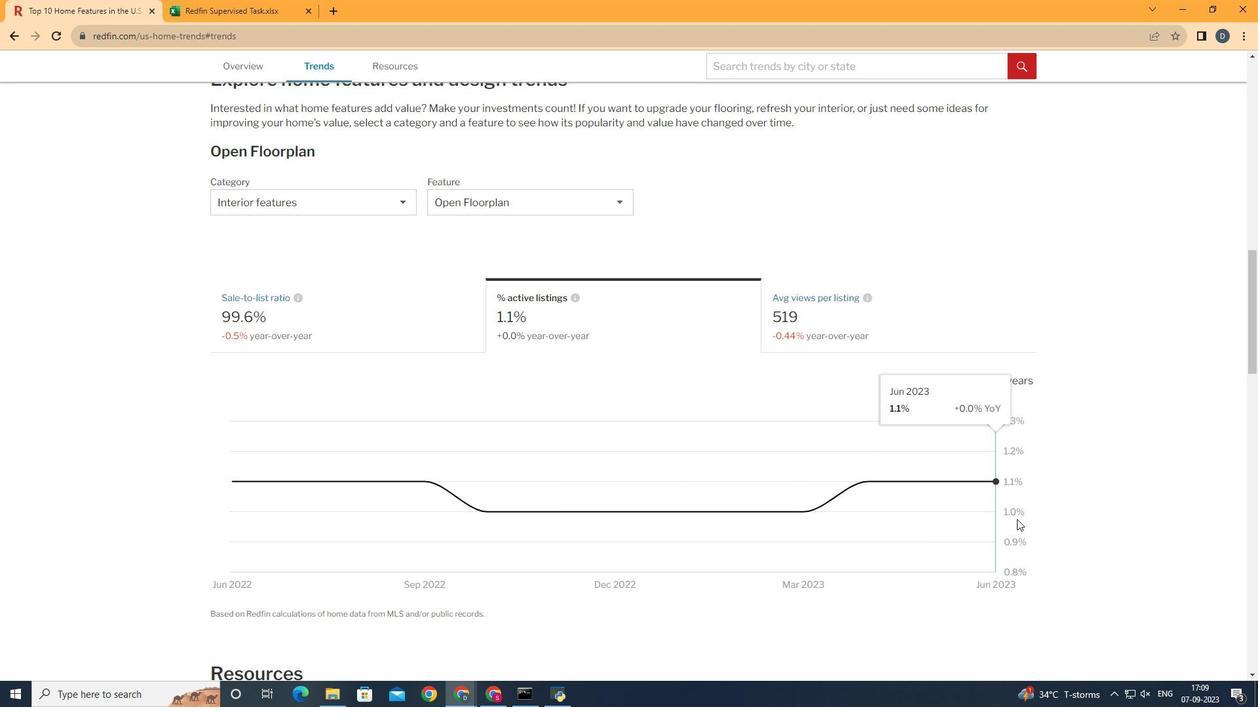 
